 Task: Add 1.15 spacing between lines and paragraphs.
Action: Mouse pressed left at (566, 258)
Screenshot: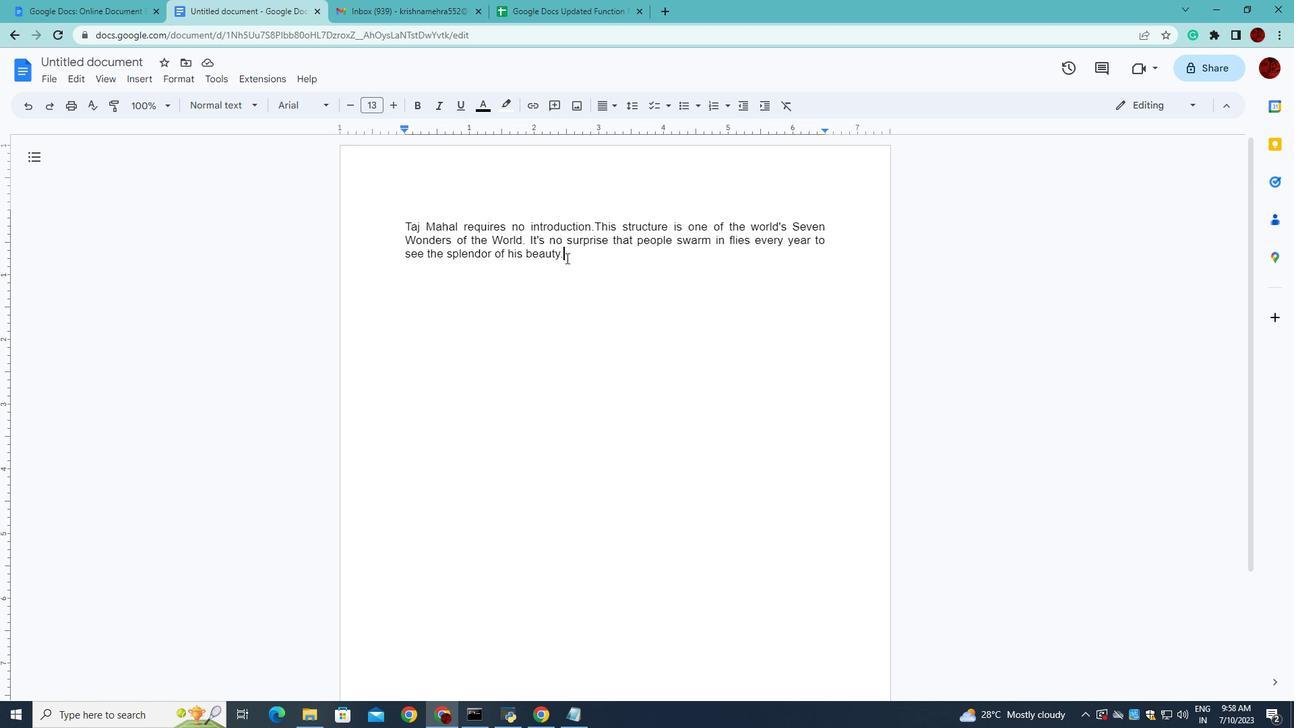 
Action: Mouse moved to (642, 110)
Screenshot: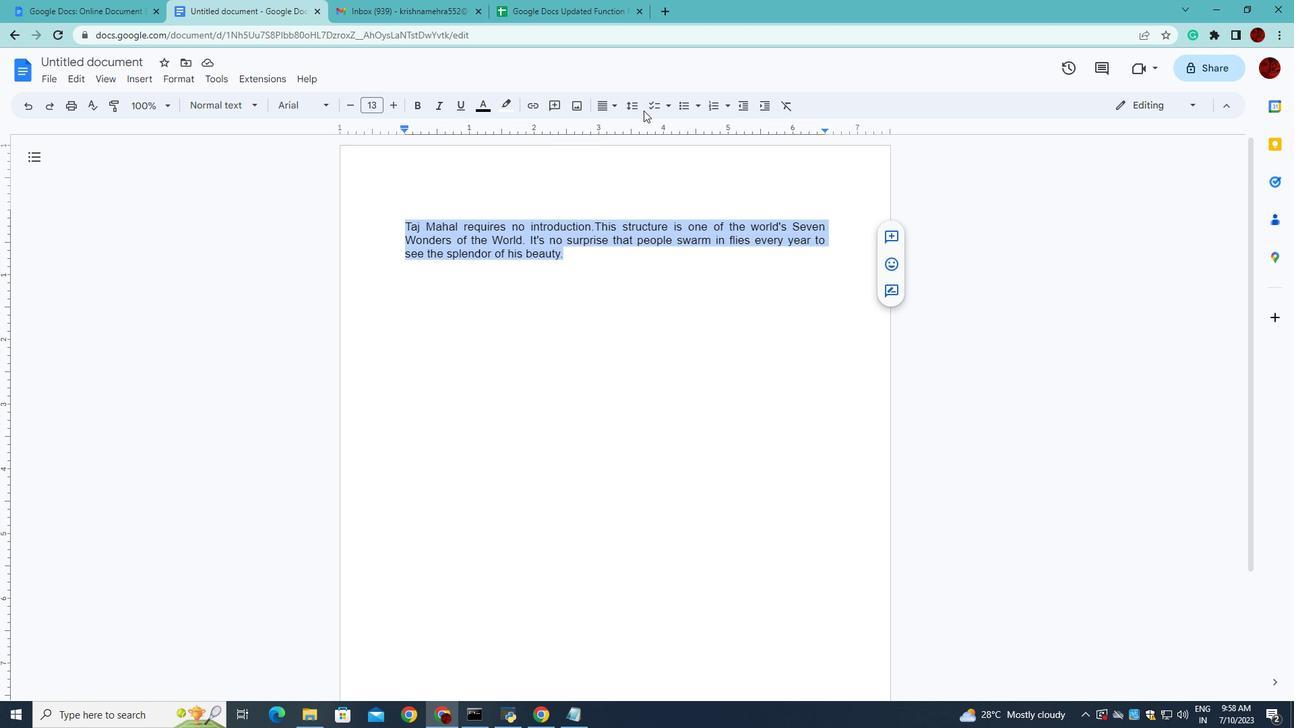 
Action: Mouse pressed left at (642, 110)
Screenshot: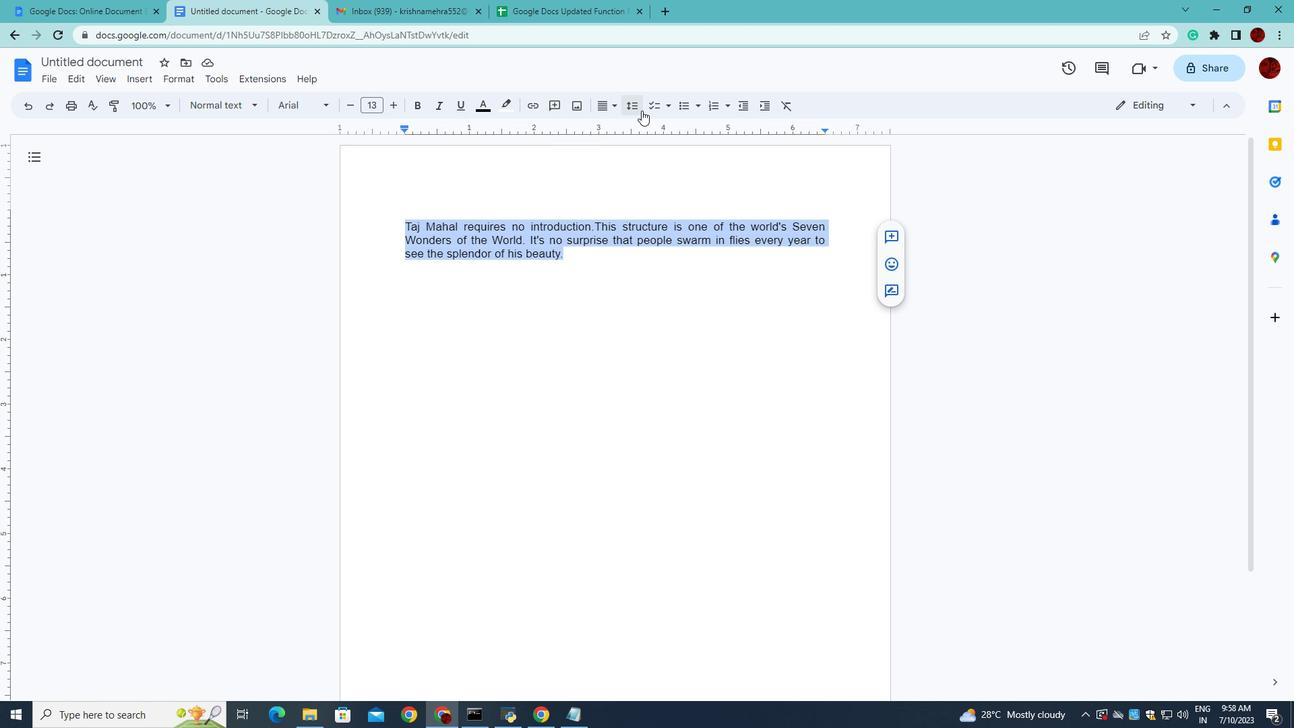 
Action: Mouse moved to (640, 150)
Screenshot: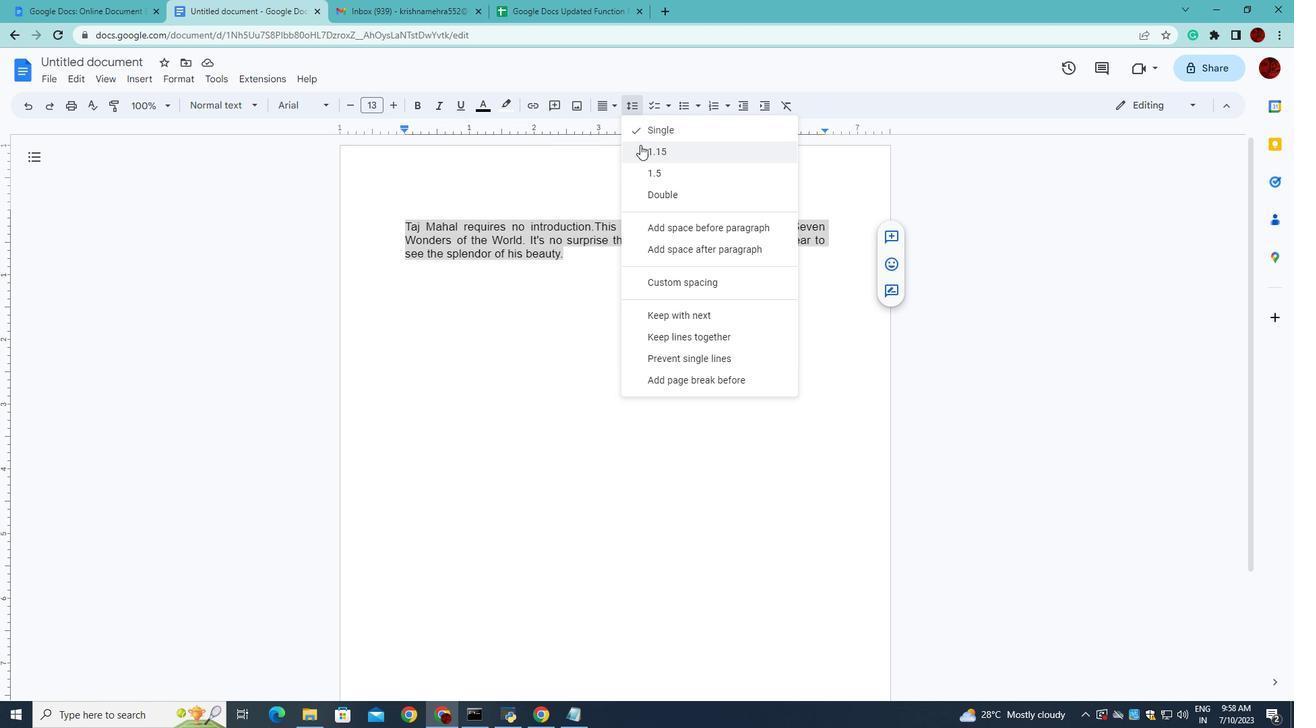 
Action: Mouse pressed left at (640, 150)
Screenshot: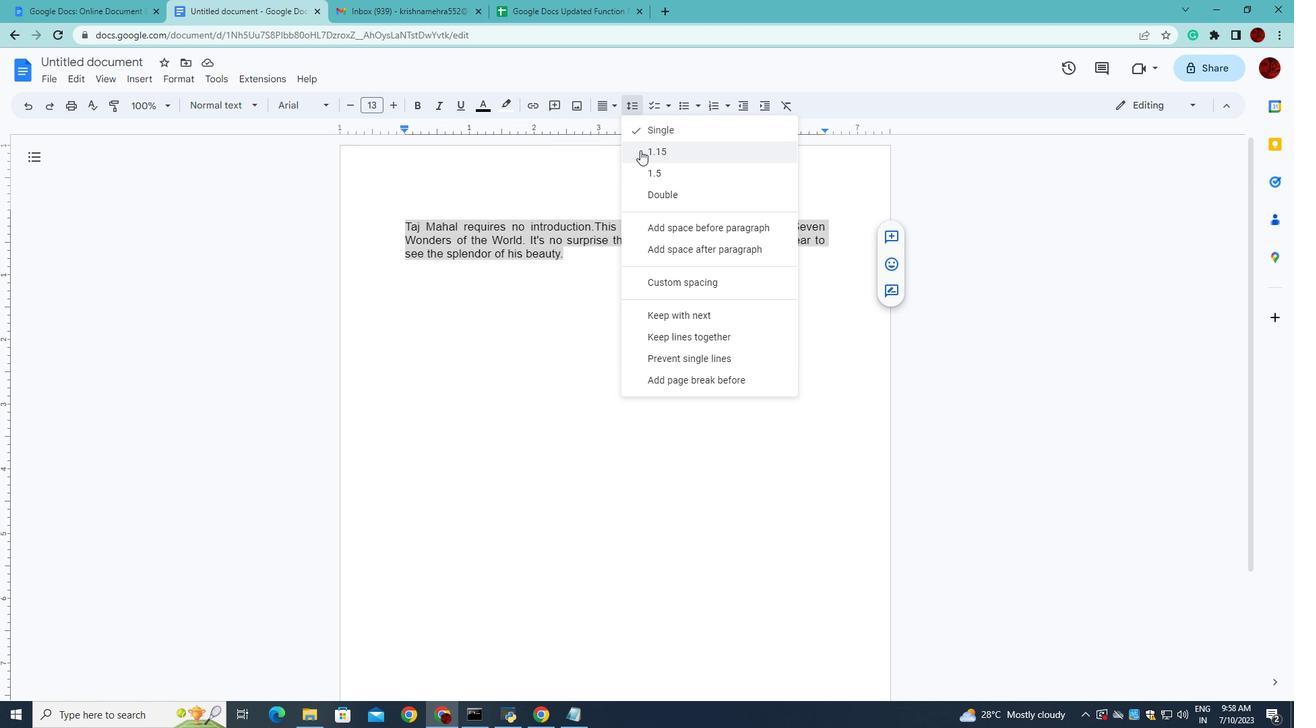 
Action: Mouse moved to (594, 283)
Screenshot: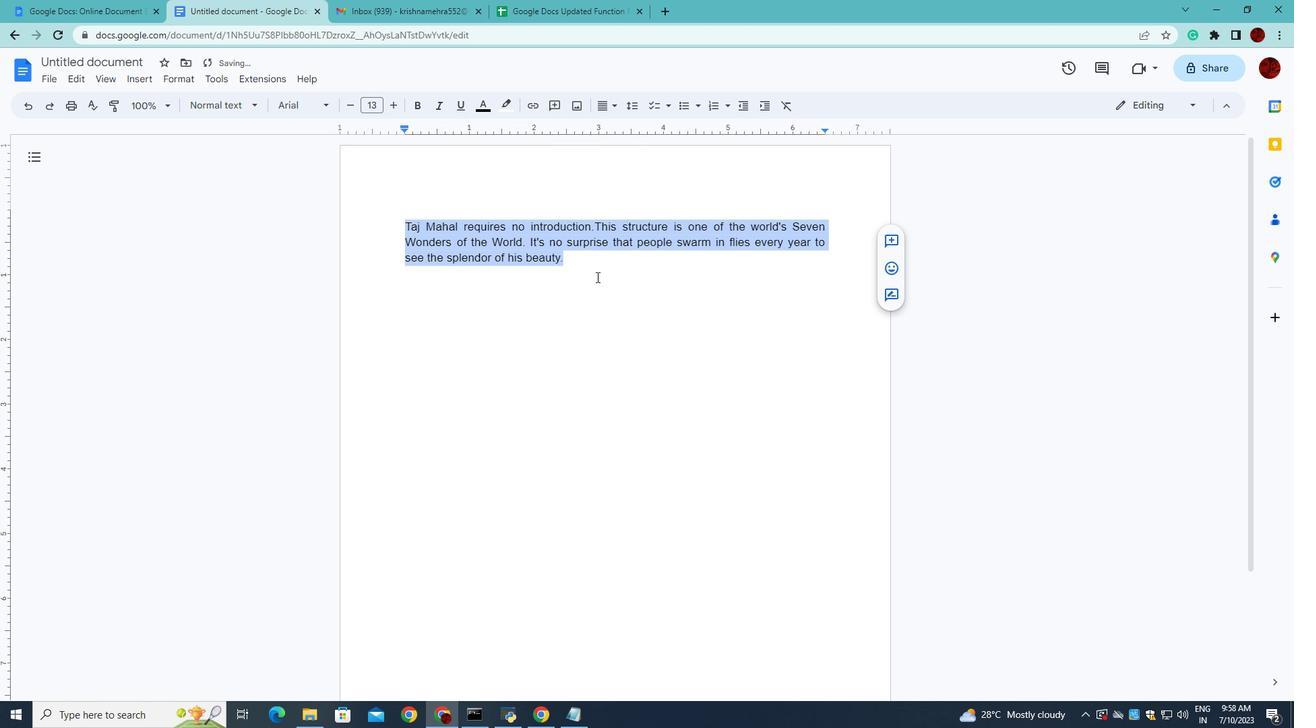 
Action: Mouse pressed left at (594, 283)
Screenshot: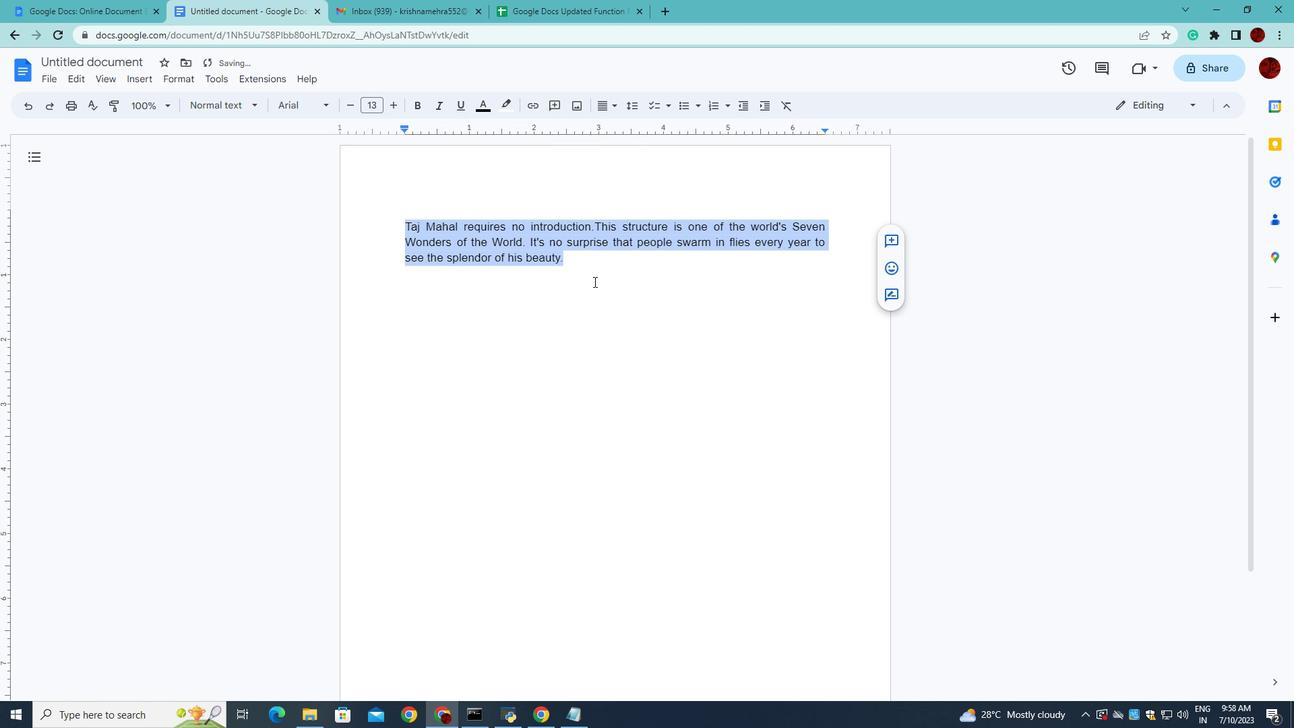 
